 Task: Add Hu Organic Cashews & Vanilla Bean Chocolate-Covered Hunks to the cart.
Action: Mouse moved to (22, 81)
Screenshot: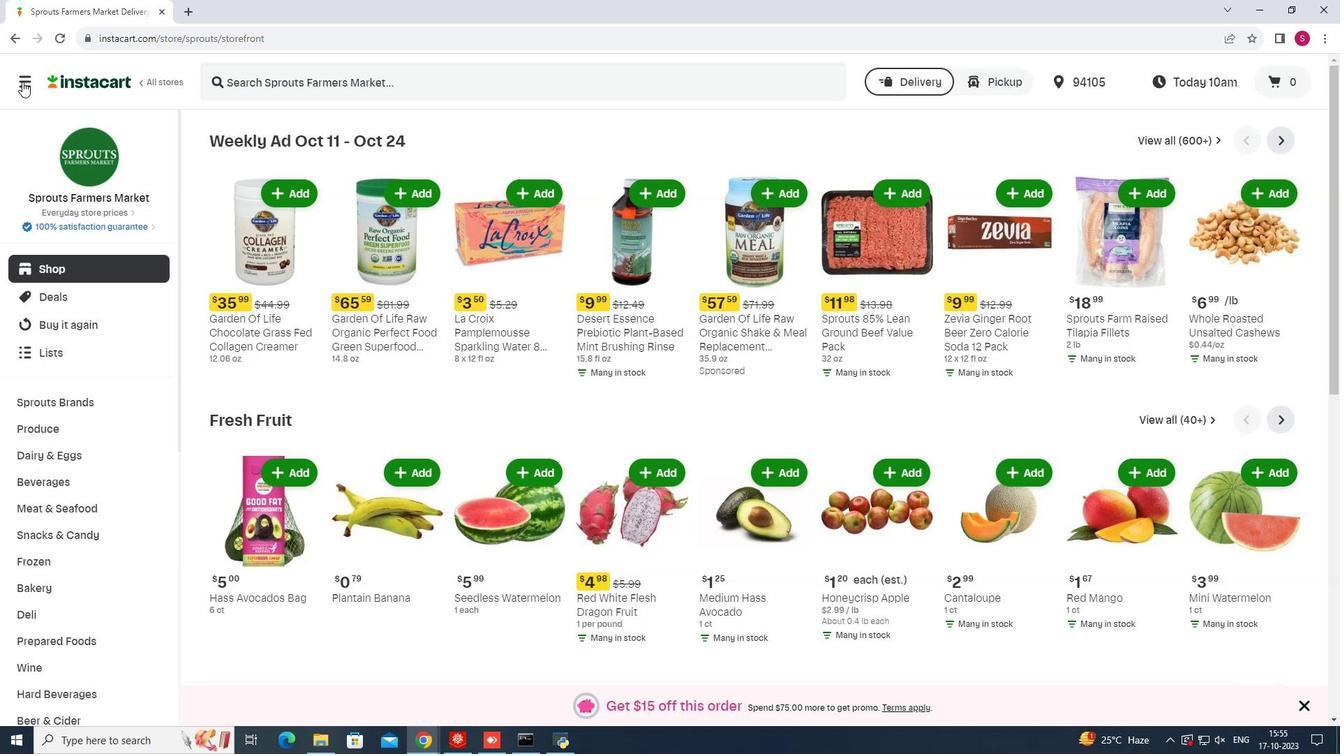 
Action: Mouse pressed left at (22, 81)
Screenshot: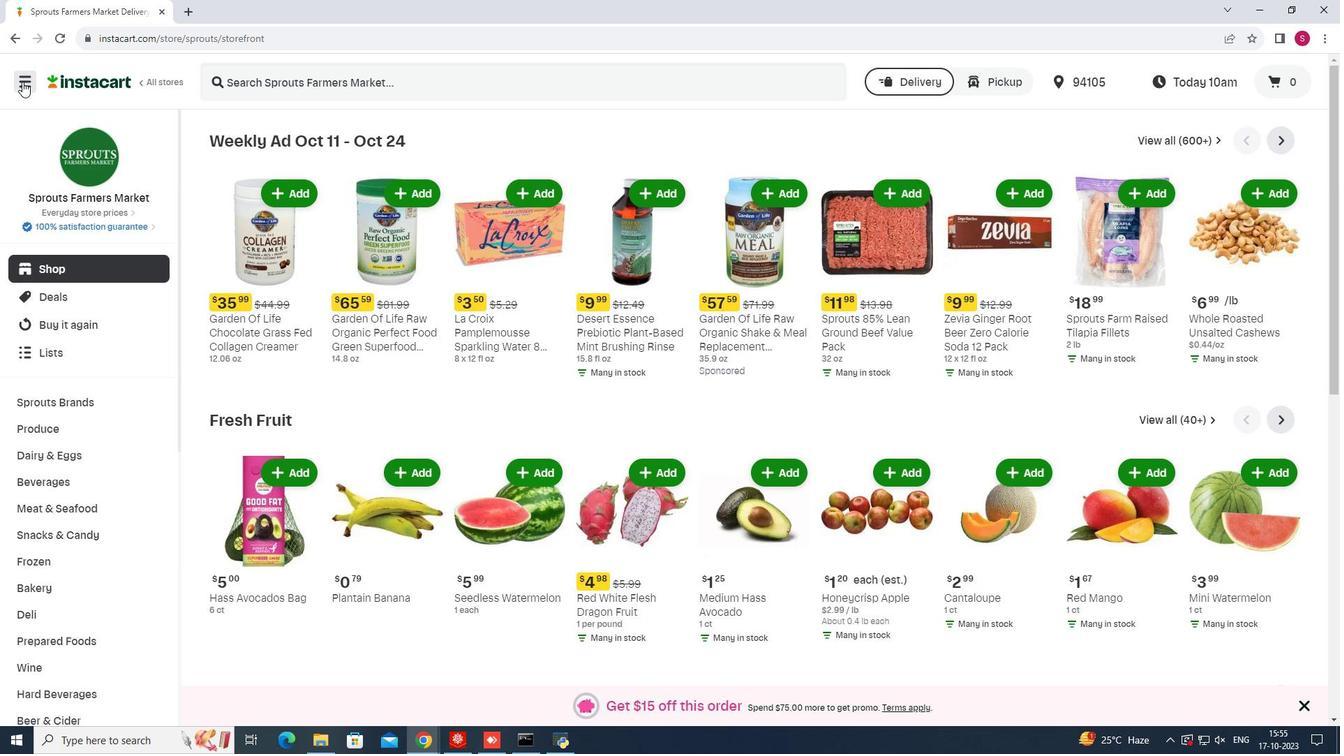 
Action: Mouse moved to (77, 372)
Screenshot: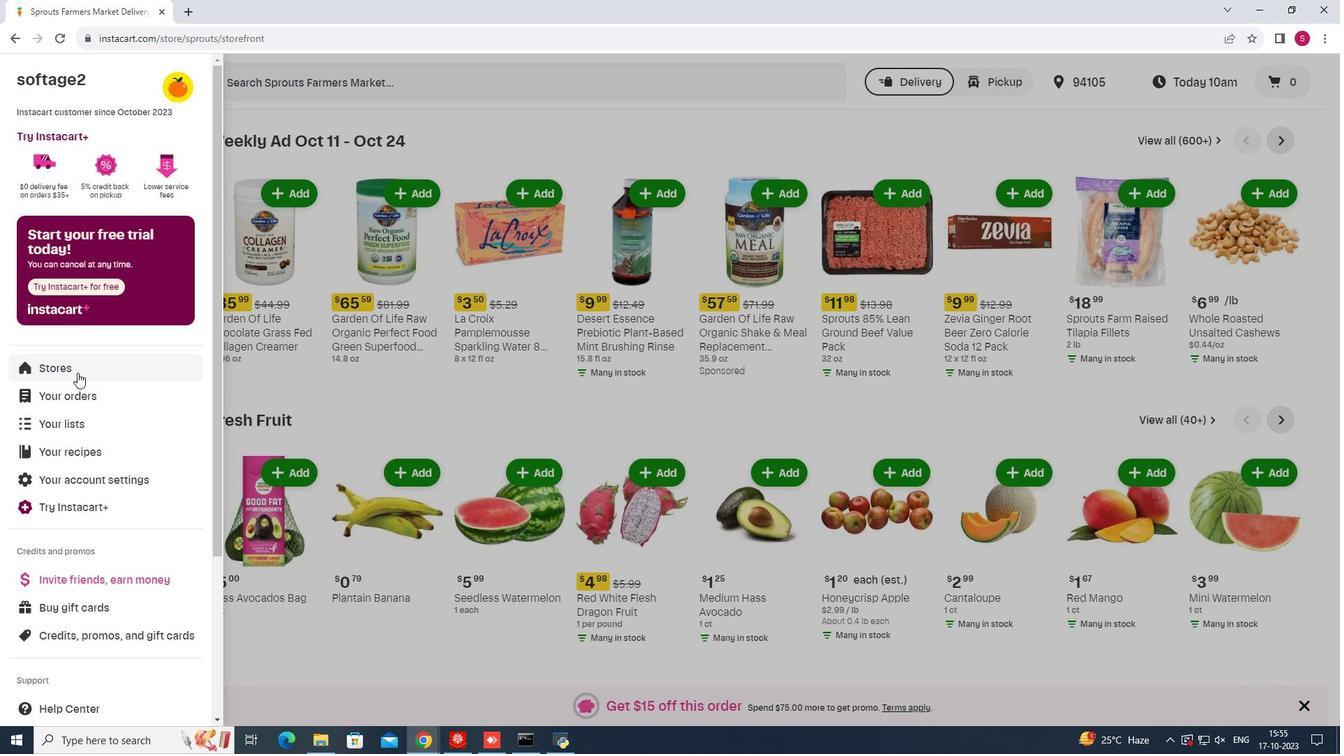 
Action: Mouse pressed left at (77, 372)
Screenshot: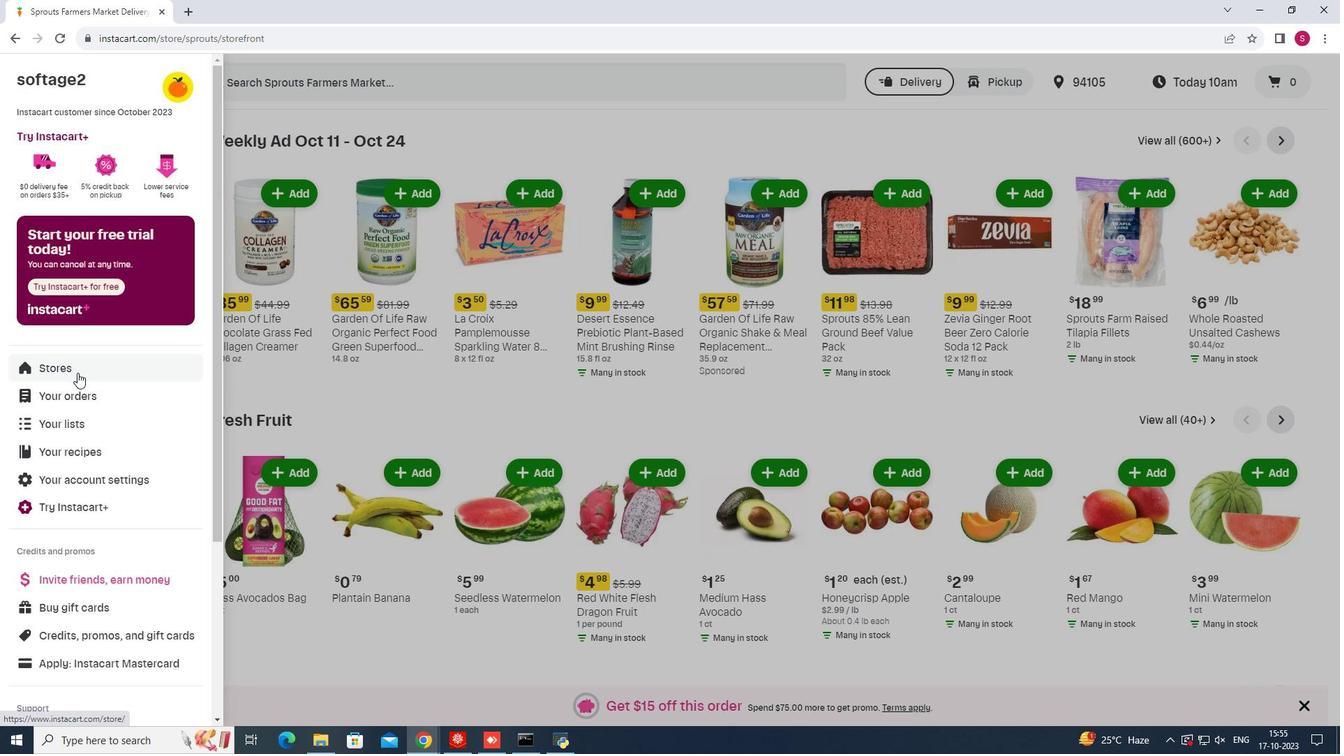 
Action: Mouse moved to (322, 124)
Screenshot: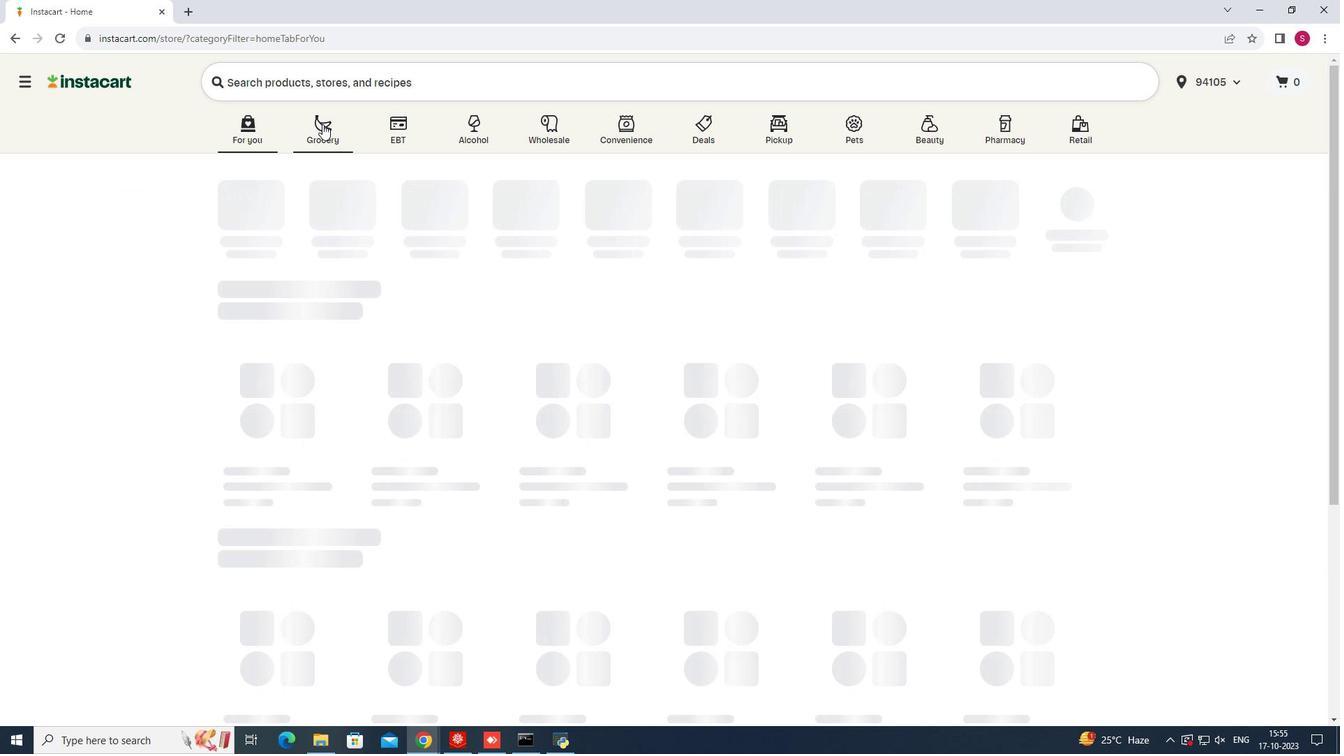 
Action: Mouse pressed left at (322, 124)
Screenshot: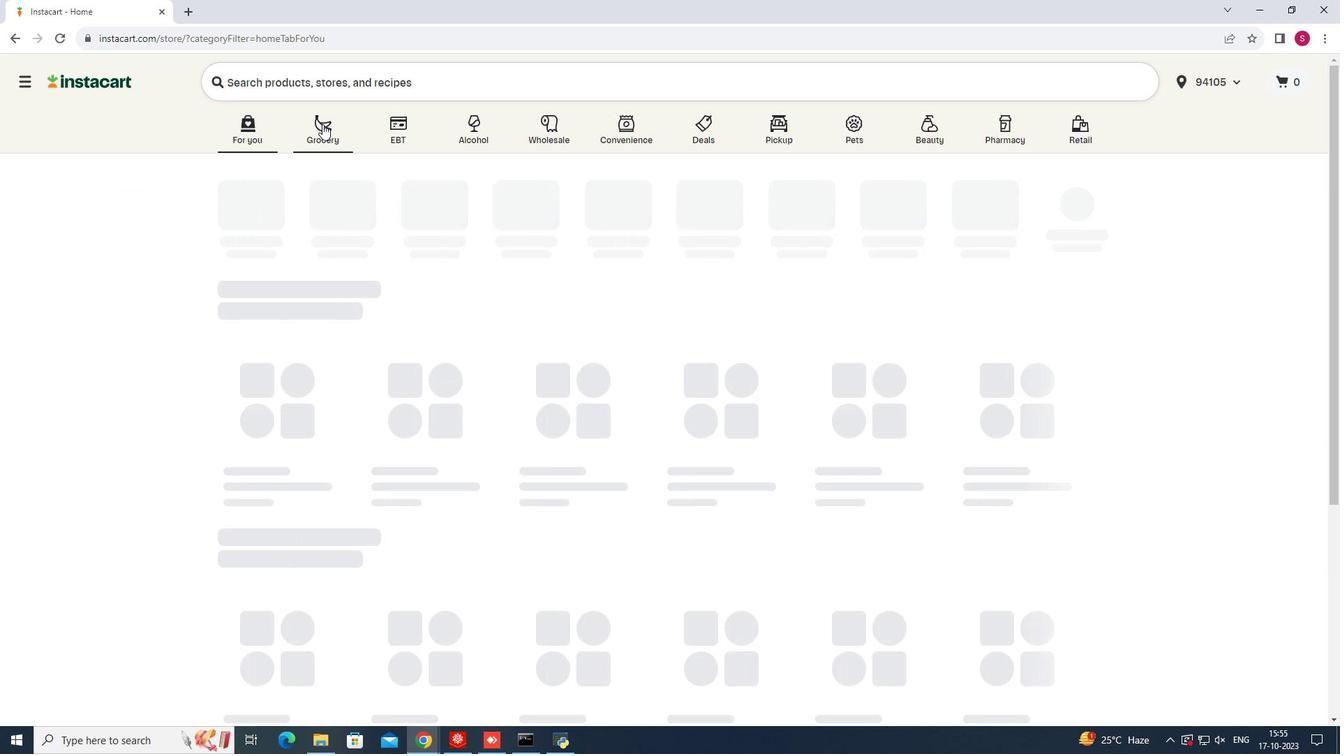 
Action: Mouse moved to (921, 197)
Screenshot: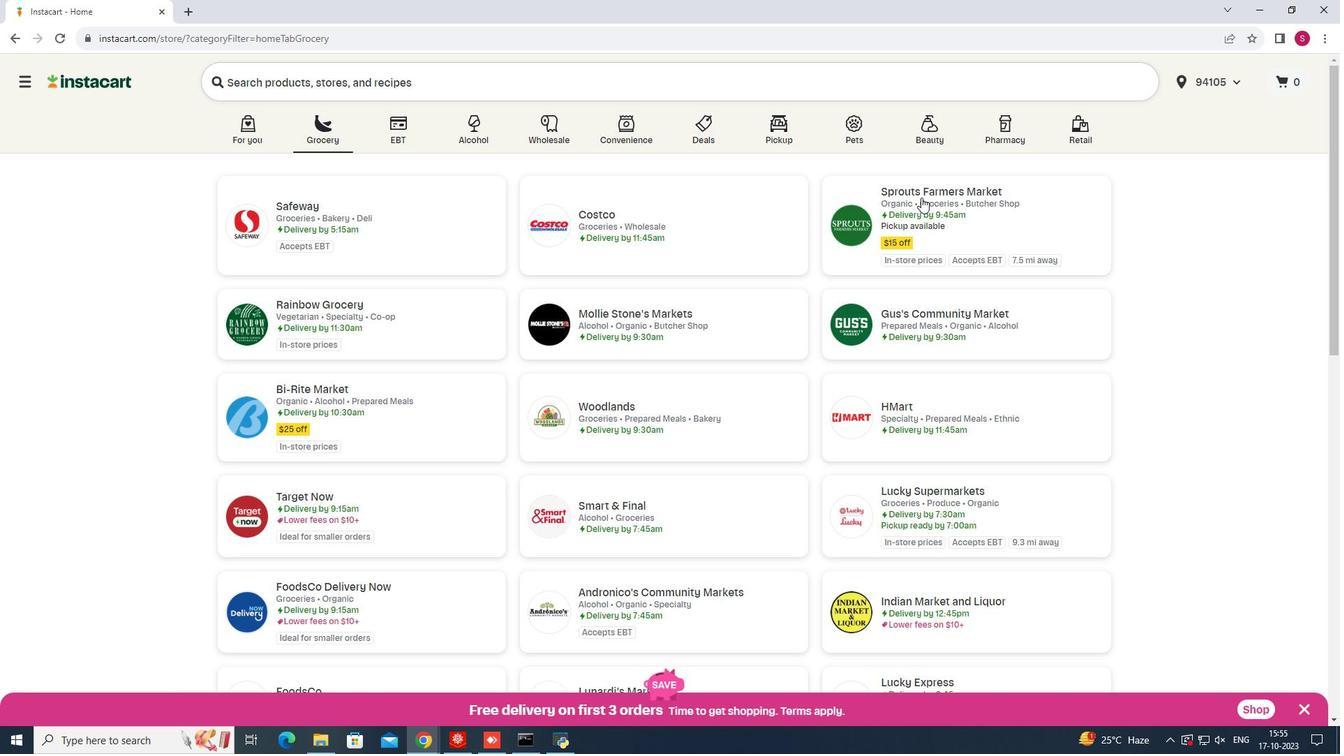 
Action: Mouse pressed left at (921, 197)
Screenshot: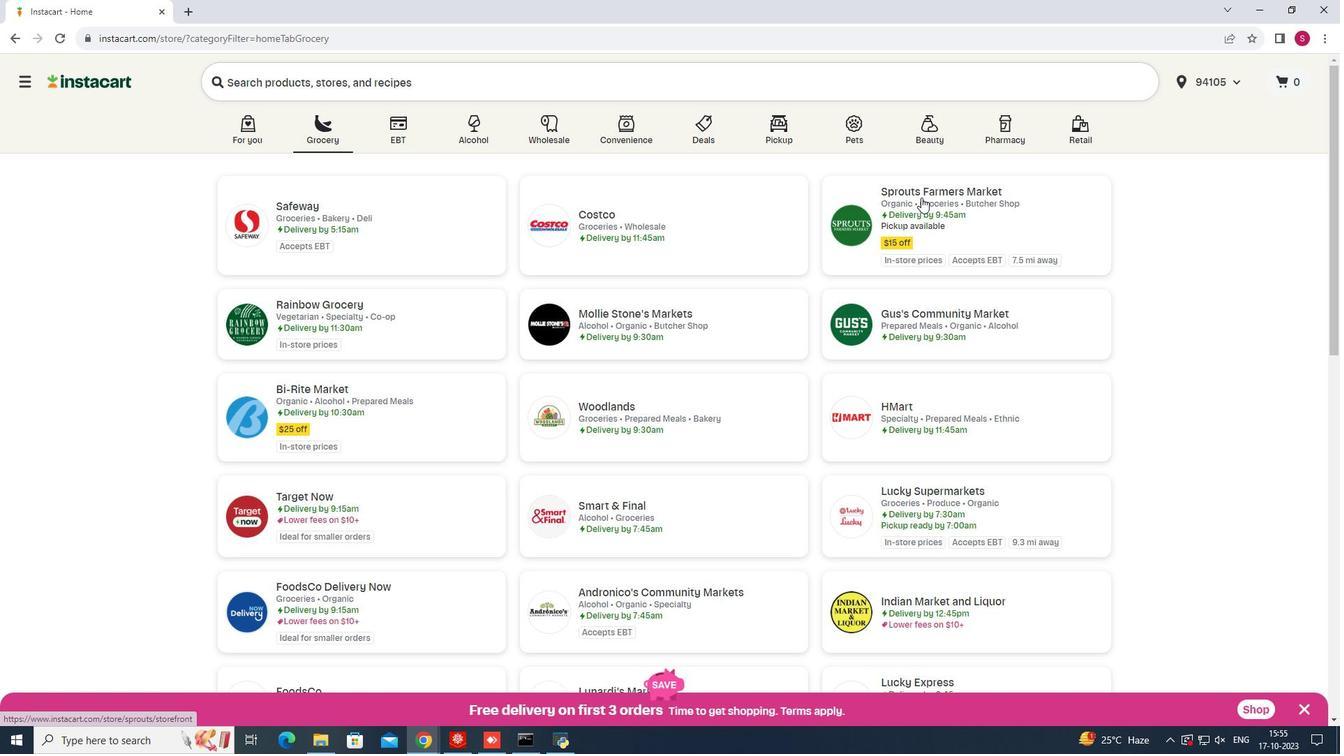 
Action: Mouse moved to (74, 529)
Screenshot: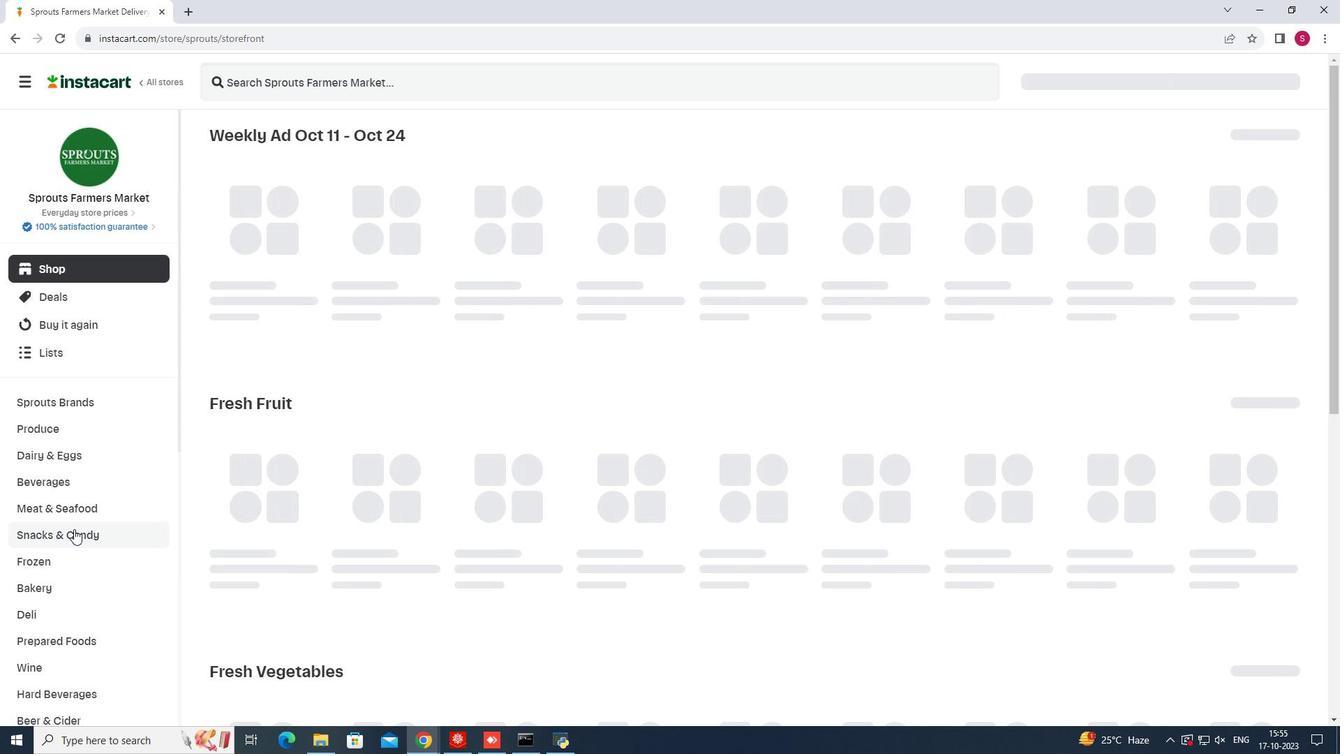 
Action: Mouse pressed left at (74, 529)
Screenshot: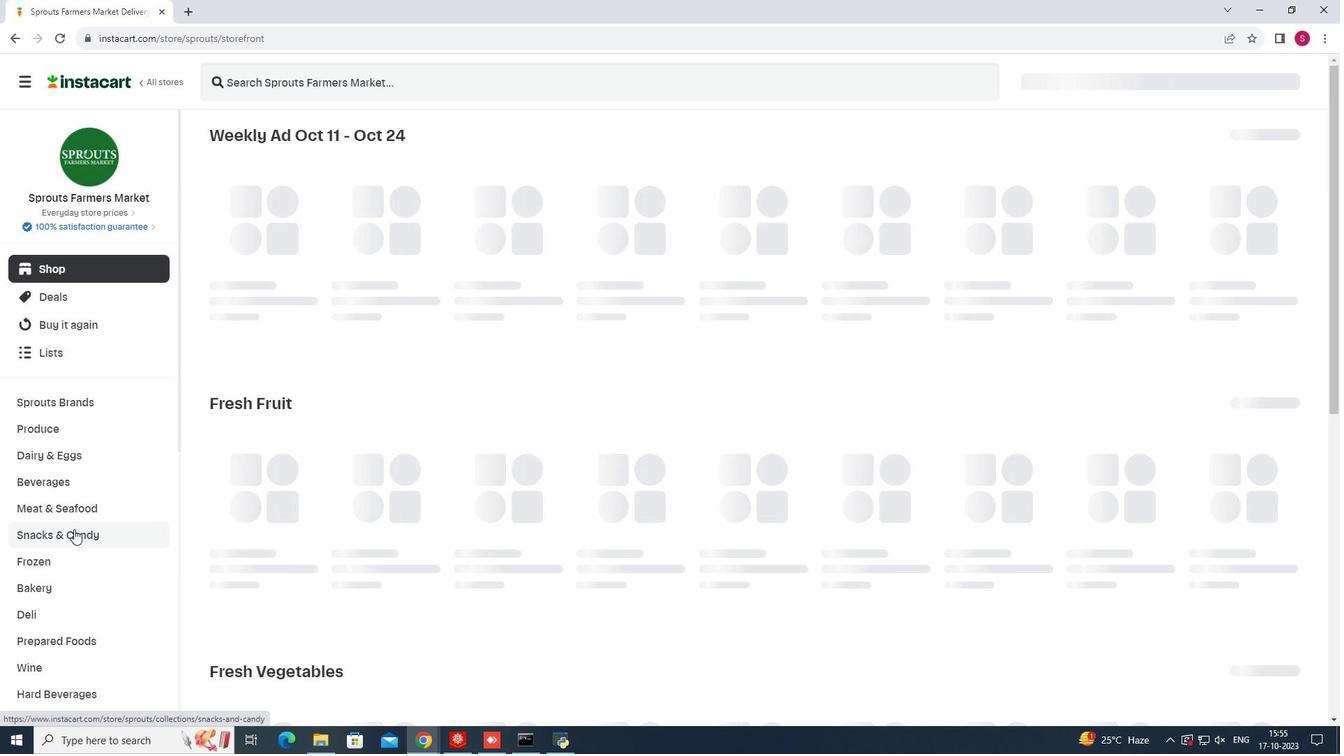 
Action: Mouse moved to (374, 172)
Screenshot: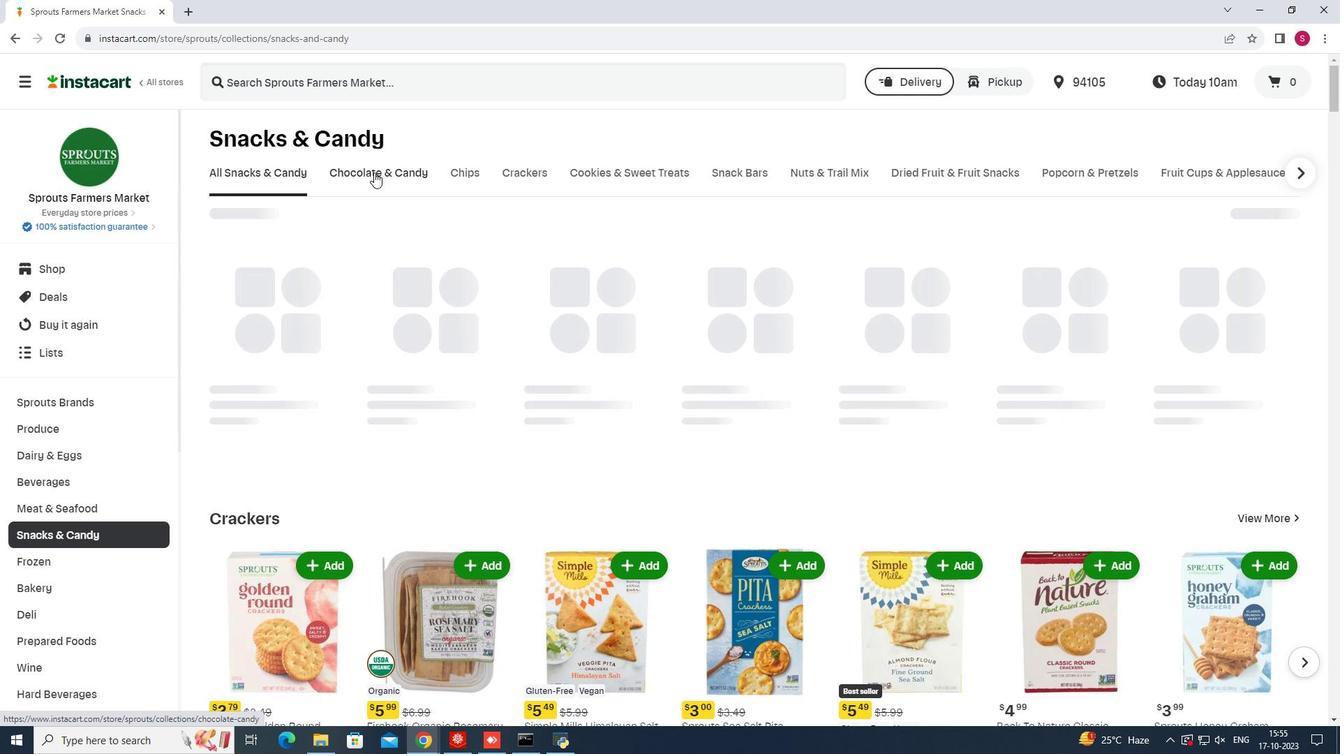 
Action: Mouse pressed left at (374, 172)
Screenshot: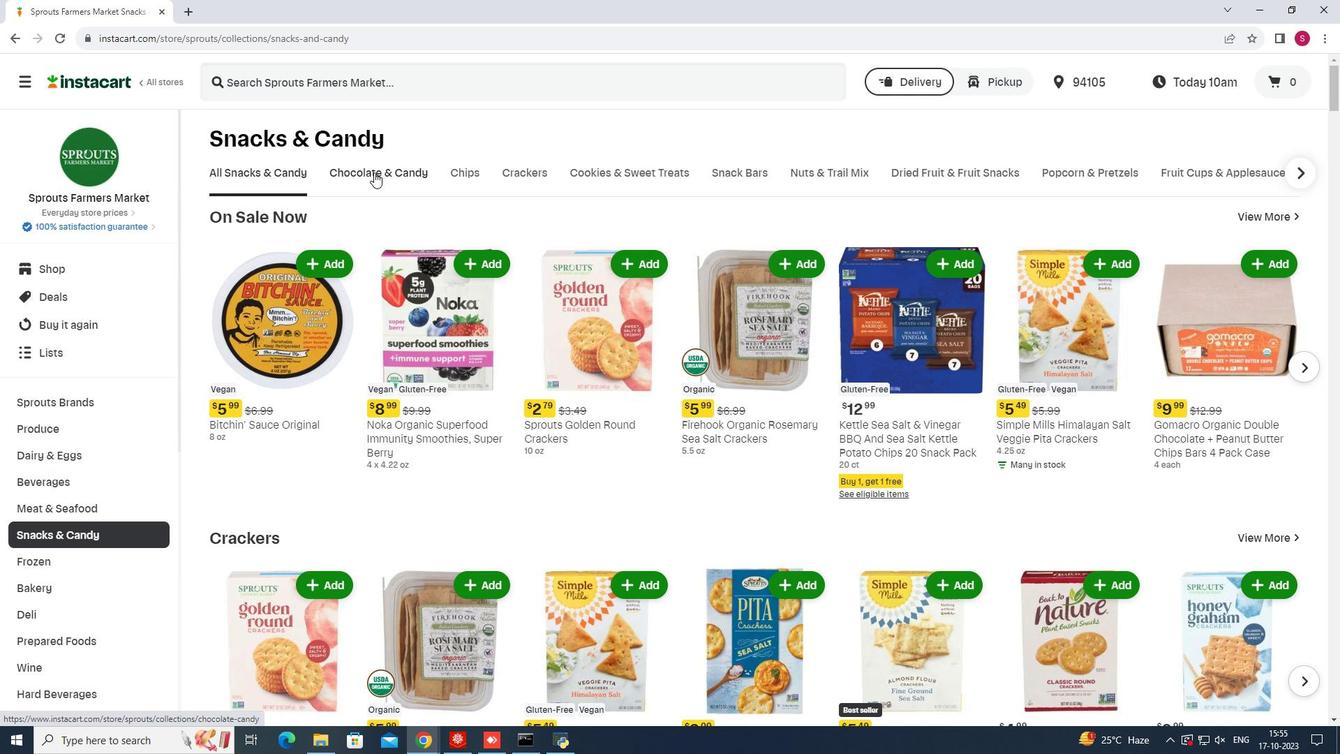 
Action: Mouse moved to (352, 229)
Screenshot: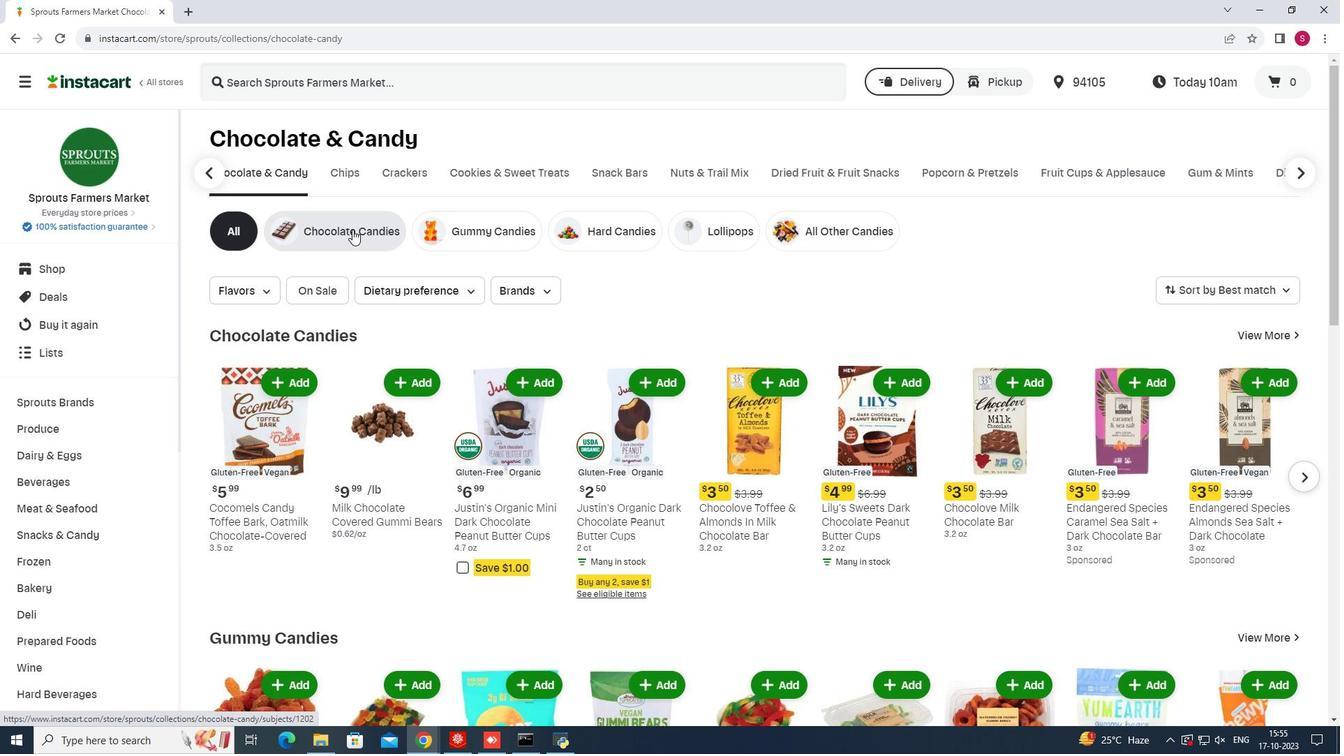 
Action: Mouse pressed left at (352, 229)
Screenshot: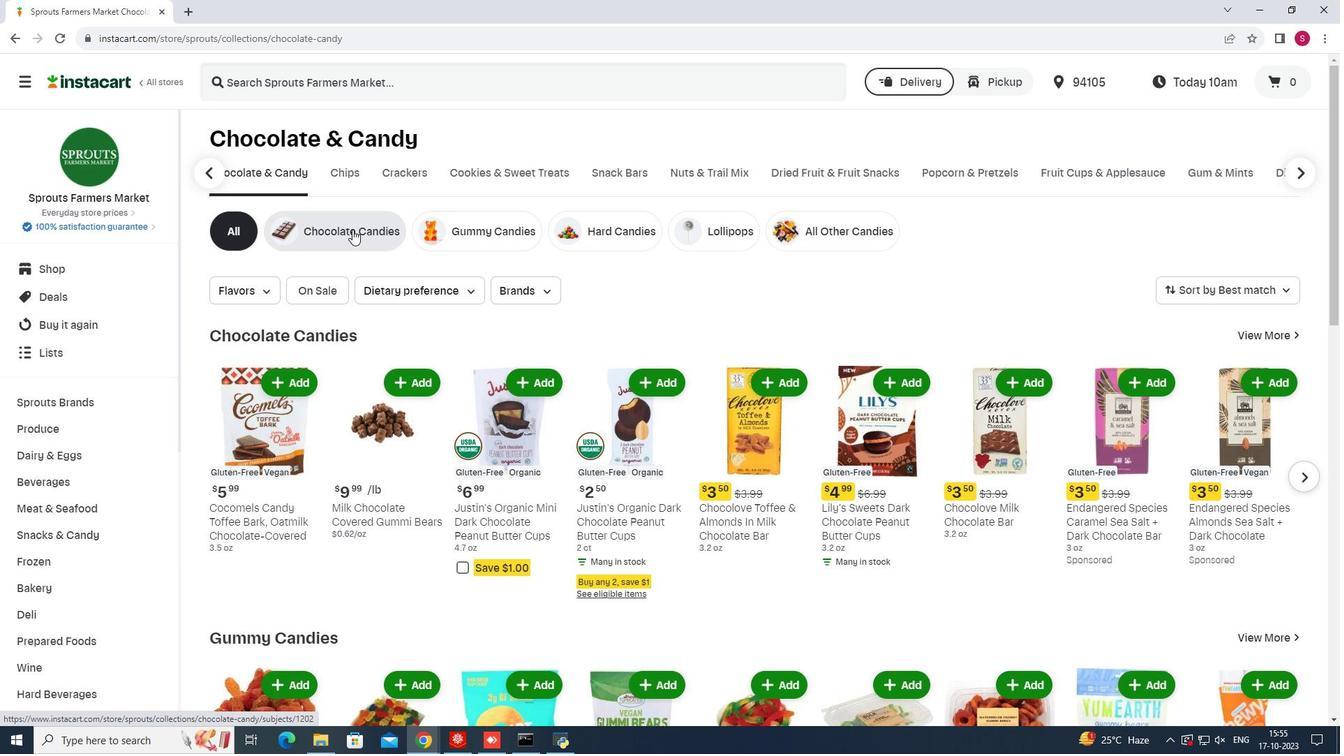 
Action: Mouse moved to (397, 79)
Screenshot: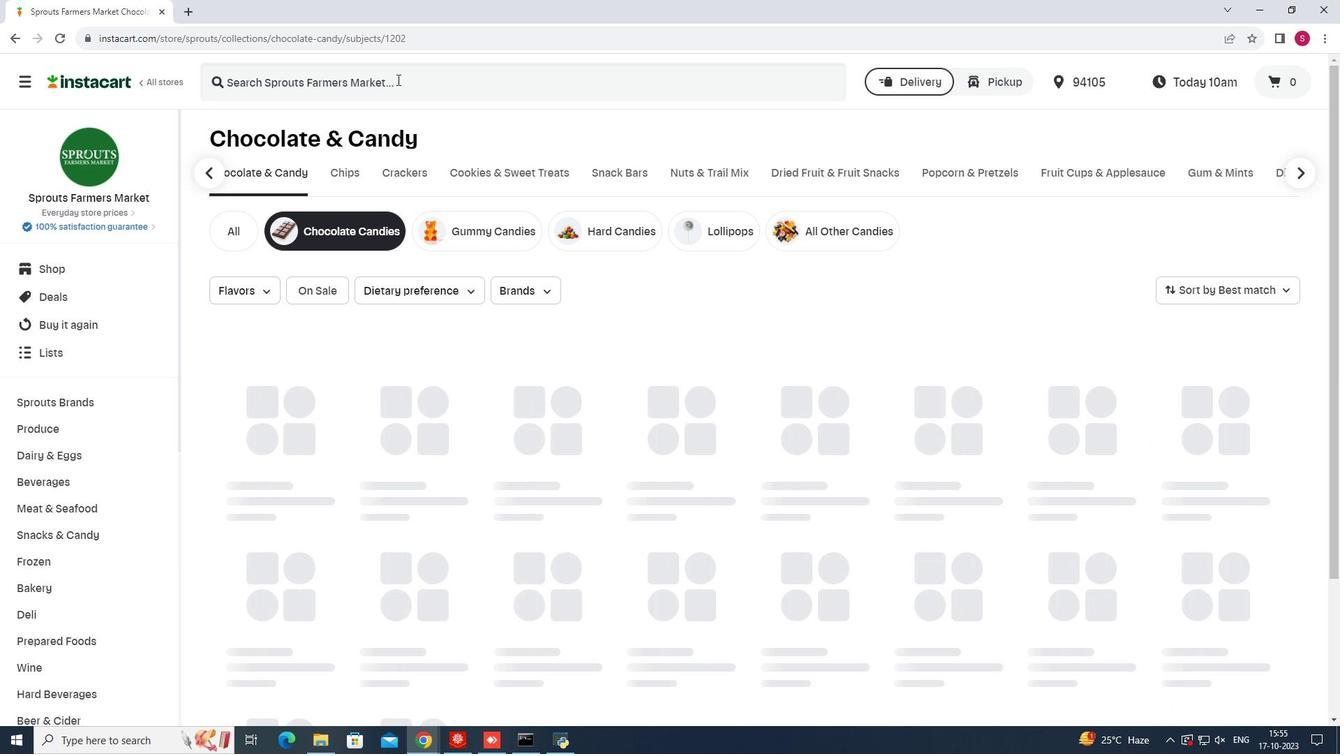 
Action: Mouse pressed left at (397, 79)
Screenshot: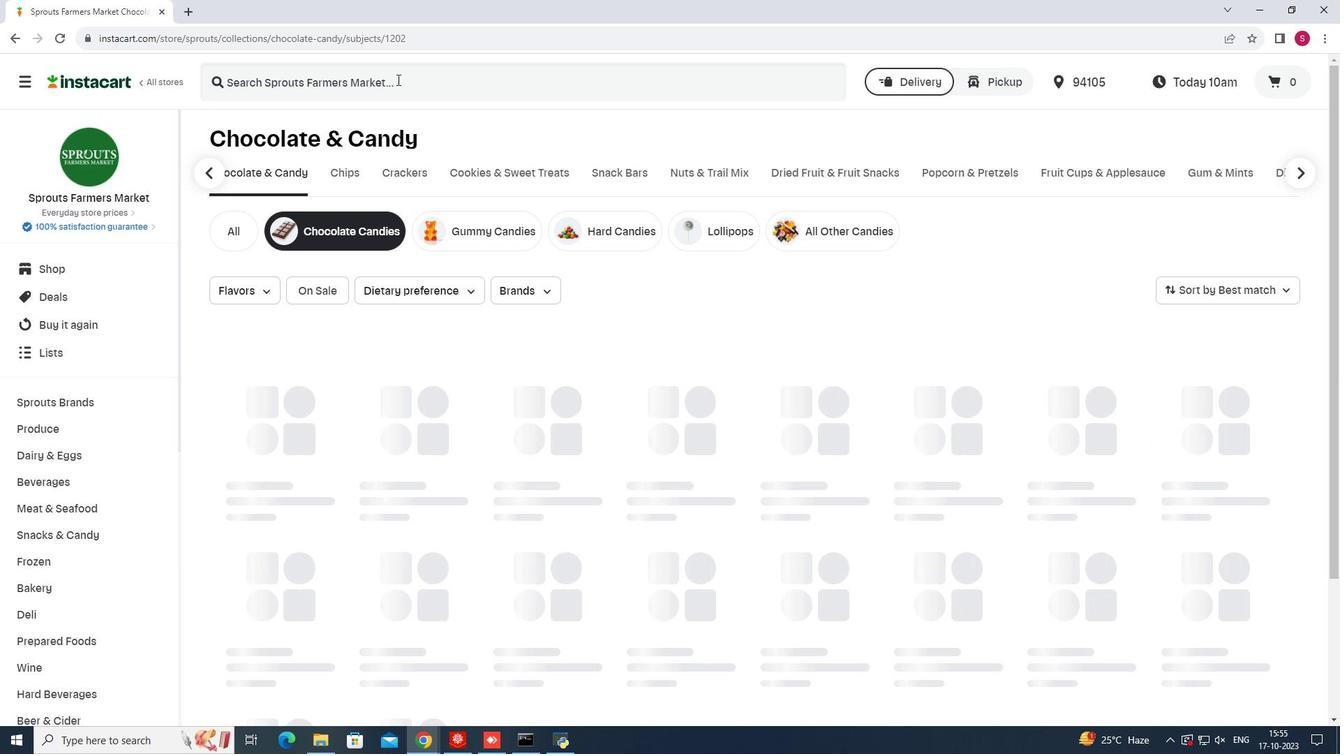 
Action: Mouse moved to (395, 83)
Screenshot: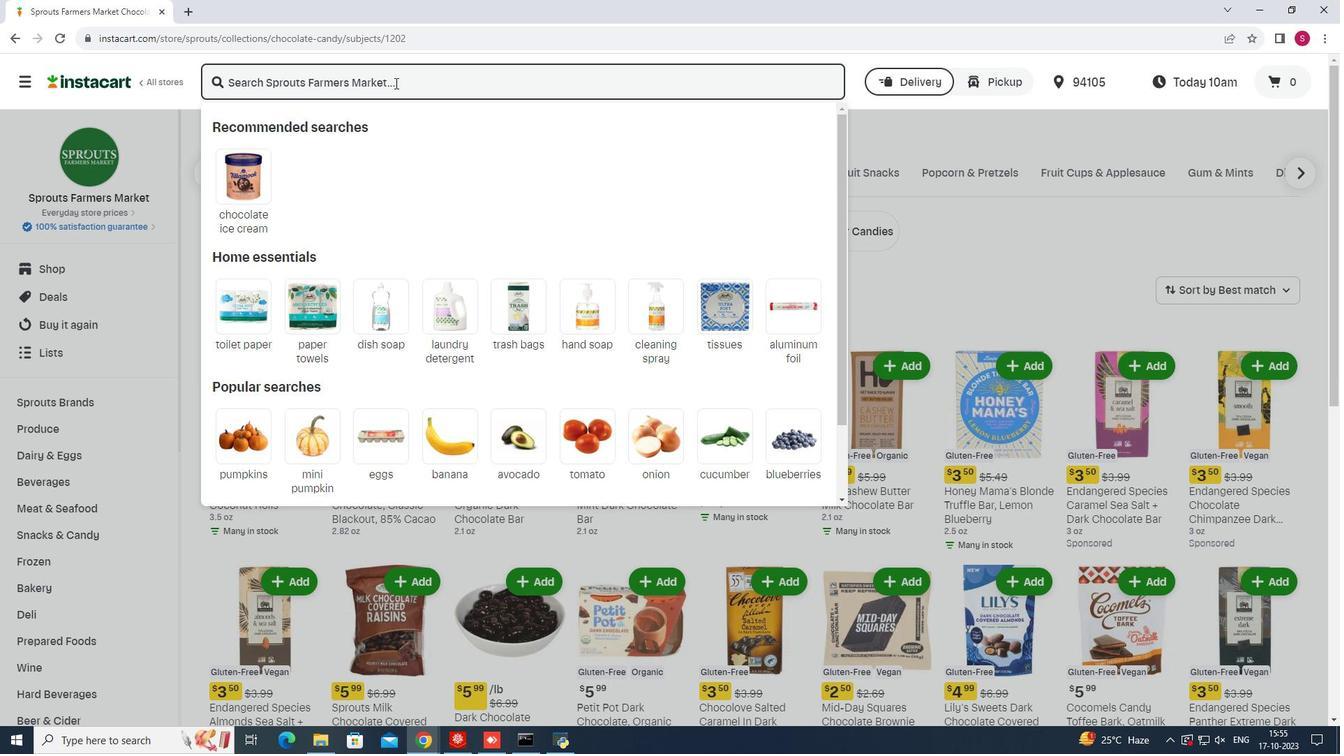 
Action: Key pressed <Key.shift><Key.shift>Hu<Key.space><Key.shift><Key.shift><Key.shift><Key.shift>Organic<Key.space><Key.shift>Cashews<Key.space><Key.shift><Key.shift><Key.shift><Key.shift><Key.shift><Key.shift><Key.shift><Key.shift><Key.shift><Key.shift>&<Key.space><Key.shift>Vanilla<Key.space><Key.shift><Key.shift><Key.shift><Key.shift><Key.shift><Key.shift><Key.shift><Key.shift><Key.shift><Key.shift><Key.shift>Bean<Key.space><Key.shift>Chocolate-<Key.shift>Covered<Key.space><Key.shift>Hunks<Key.enter>
Screenshot: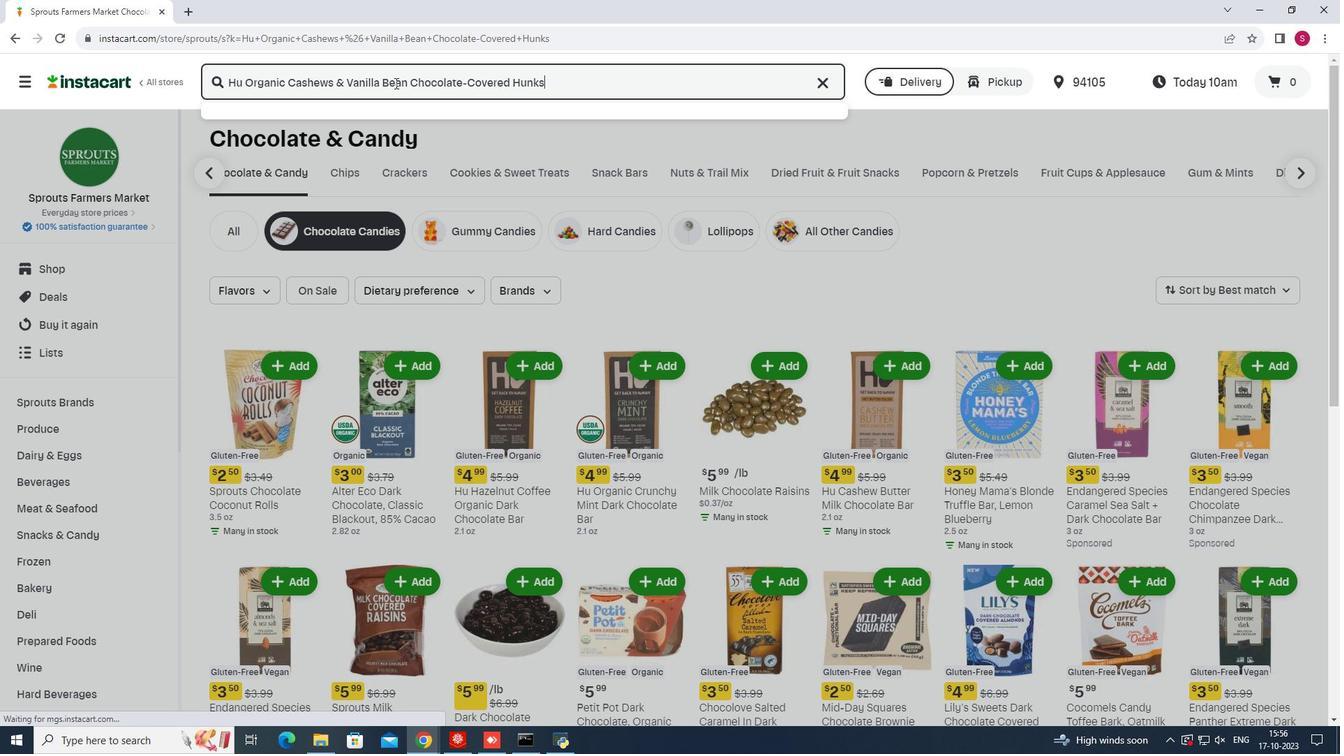 
Action: Mouse moved to (1037, 224)
Screenshot: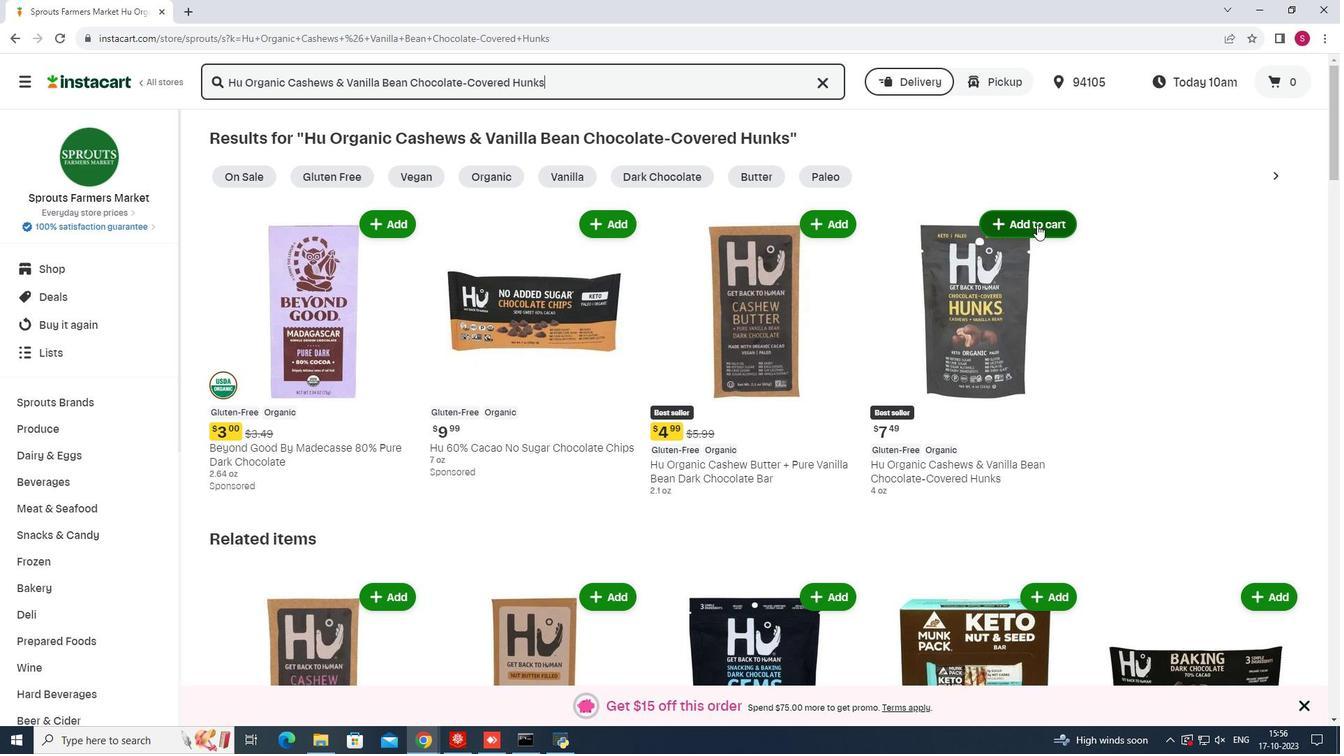 
Action: Mouse pressed left at (1037, 224)
Screenshot: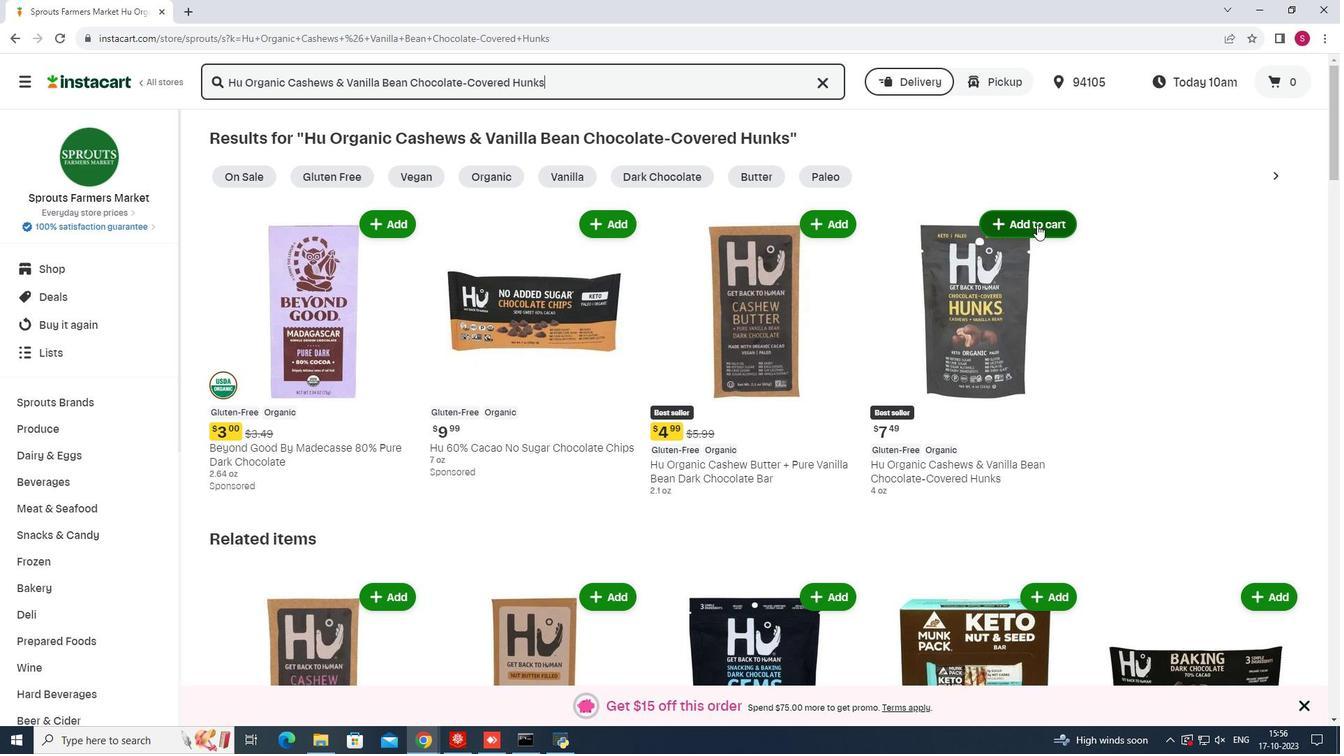 
Action: Mouse moved to (1027, 177)
Screenshot: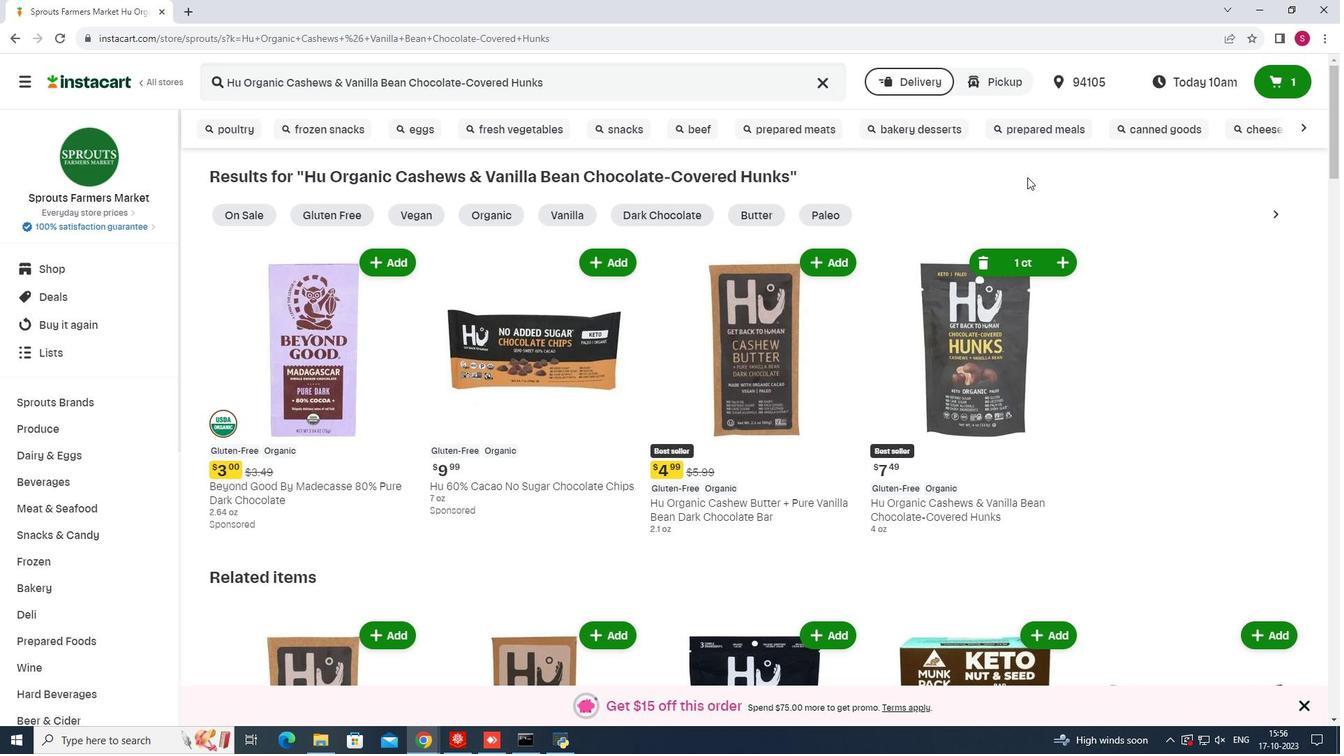 
